 Task: Toggle the option that shows timestamps in the console.
Action: Mouse moved to (1053, 29)
Screenshot: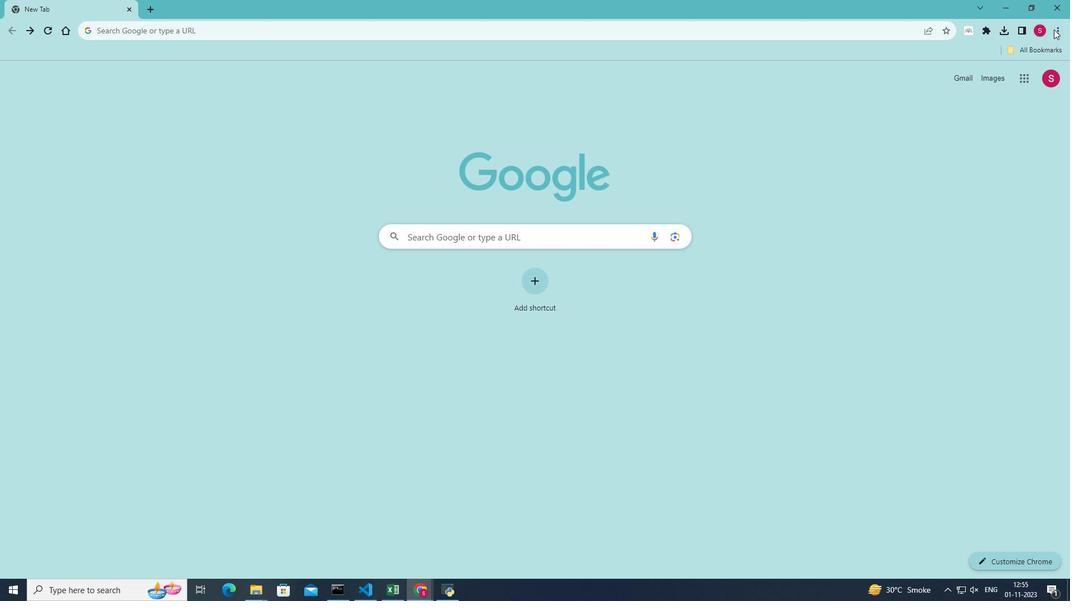 
Action: Mouse pressed left at (1053, 29)
Screenshot: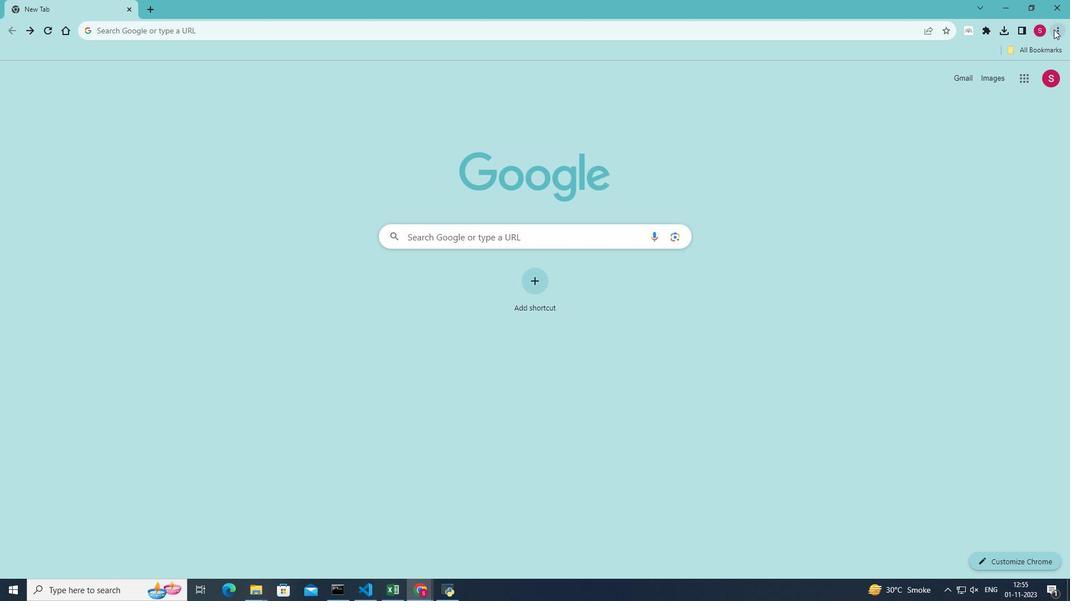 
Action: Mouse moved to (950, 201)
Screenshot: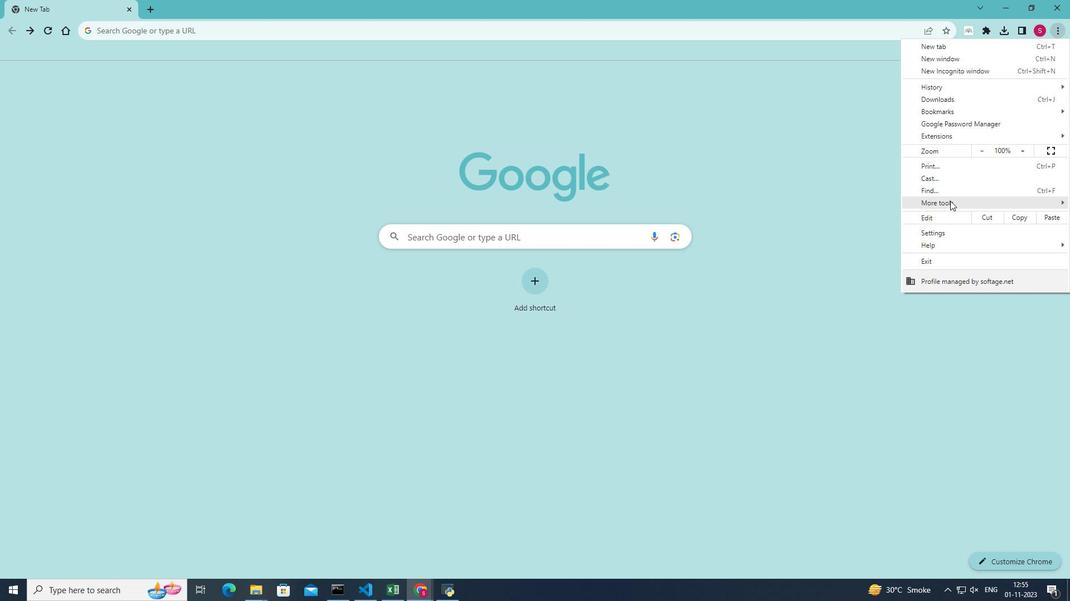 
Action: Mouse pressed left at (950, 201)
Screenshot: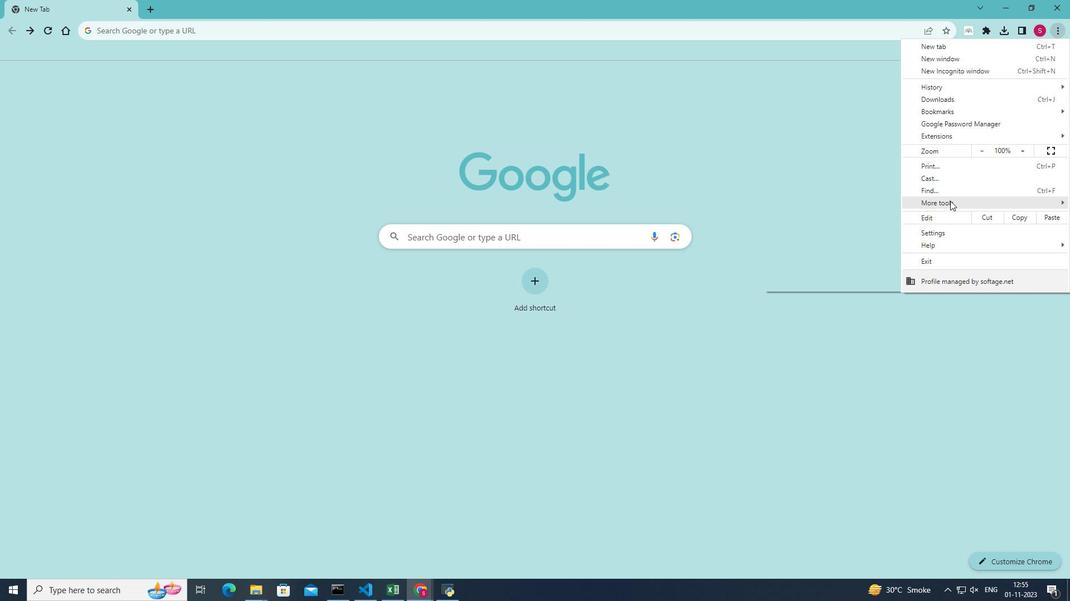 
Action: Mouse moved to (829, 286)
Screenshot: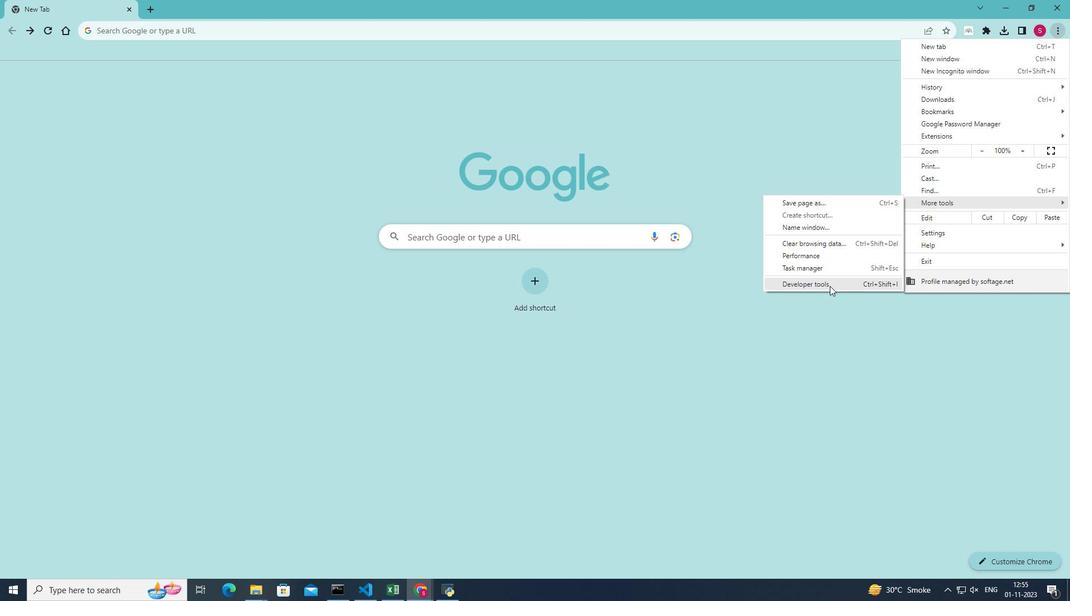 
Action: Mouse pressed left at (829, 286)
Screenshot: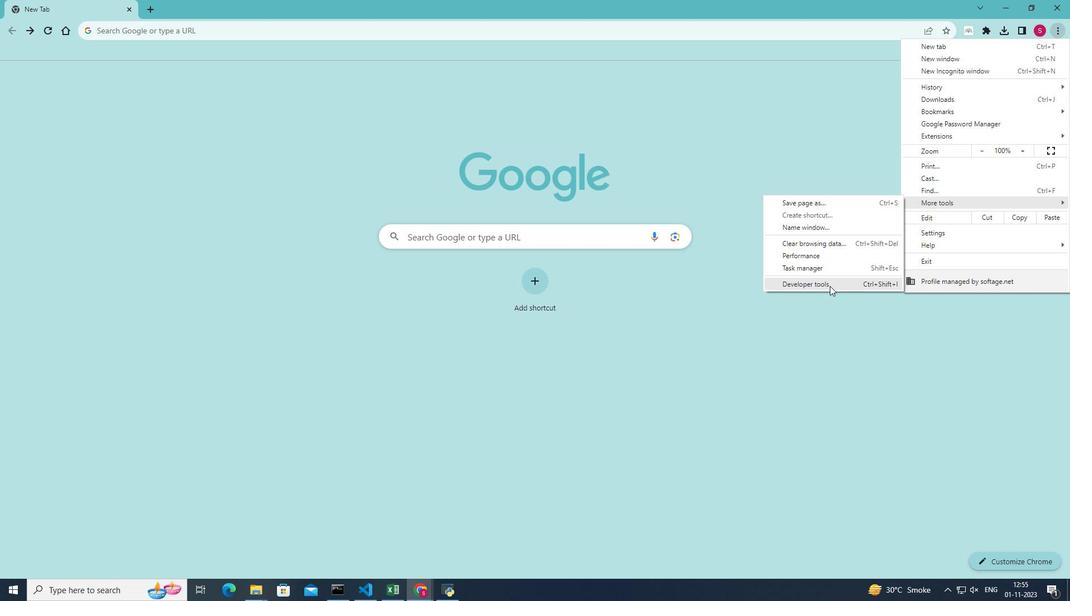 
Action: Mouse moved to (1032, 67)
Screenshot: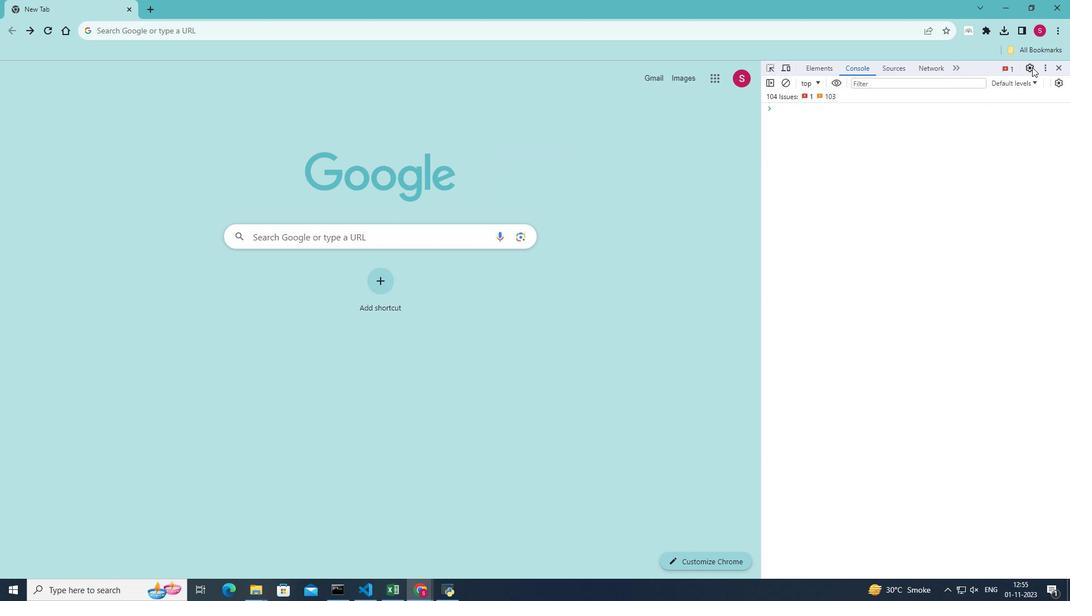 
Action: Mouse pressed left at (1032, 67)
Screenshot: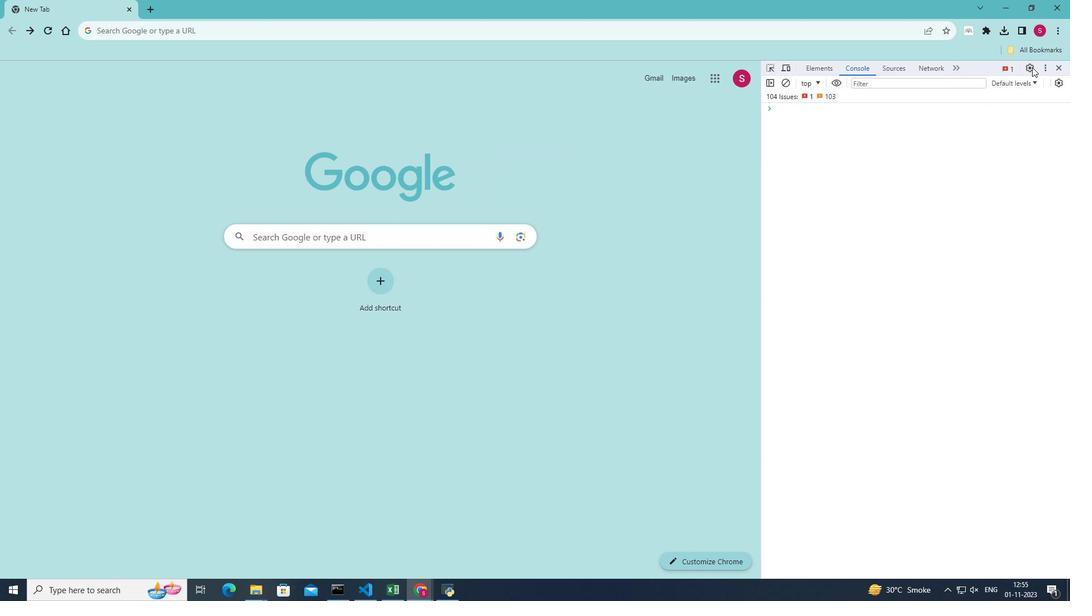 
Action: Mouse moved to (978, 404)
Screenshot: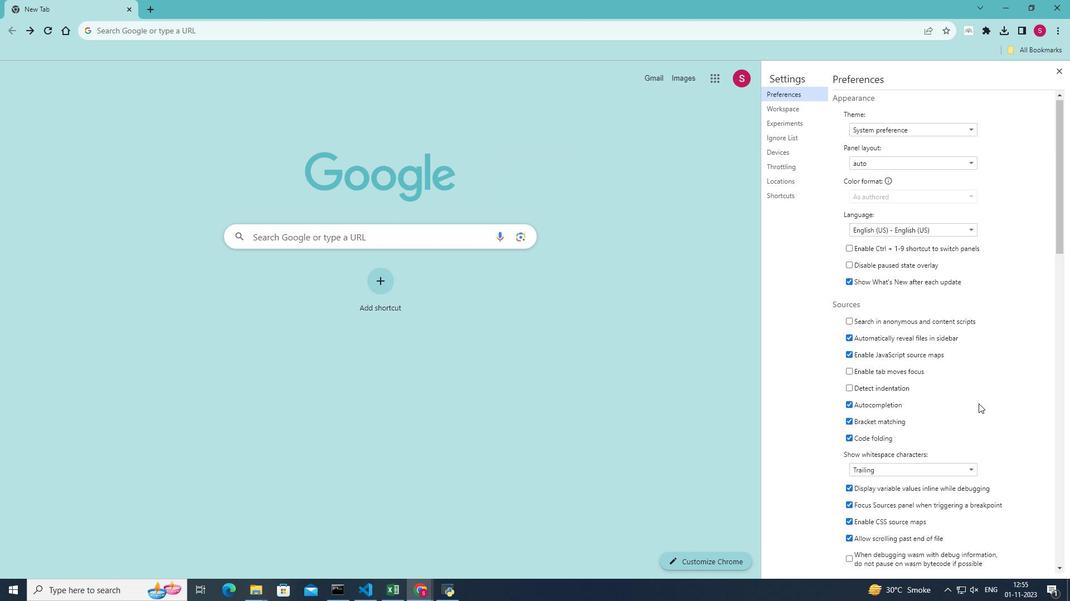 
Action: Mouse scrolled (978, 403) with delta (0, 0)
Screenshot: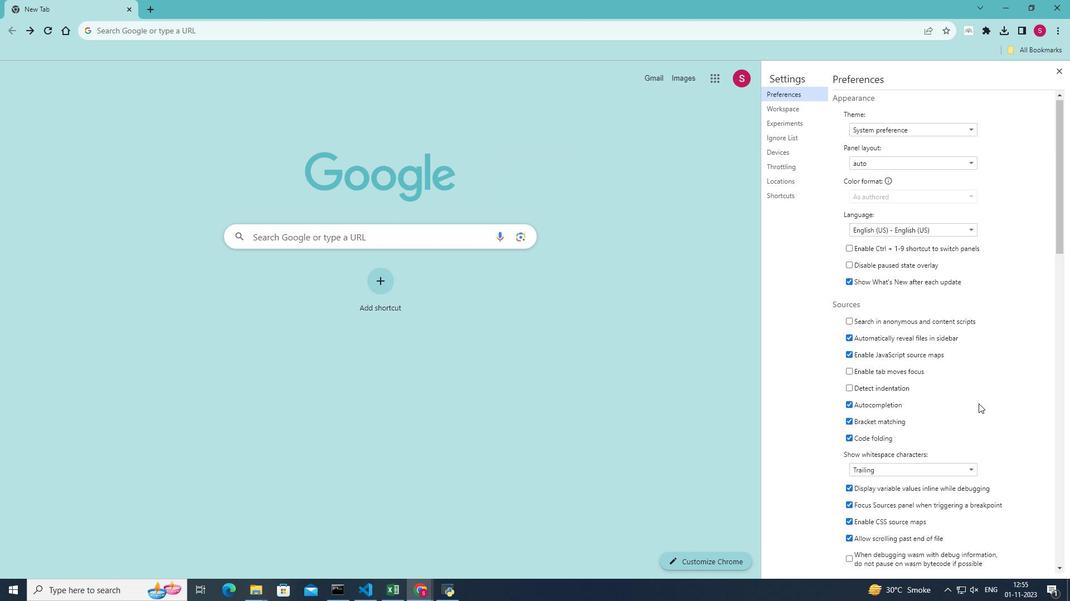 
Action: Mouse moved to (978, 404)
Screenshot: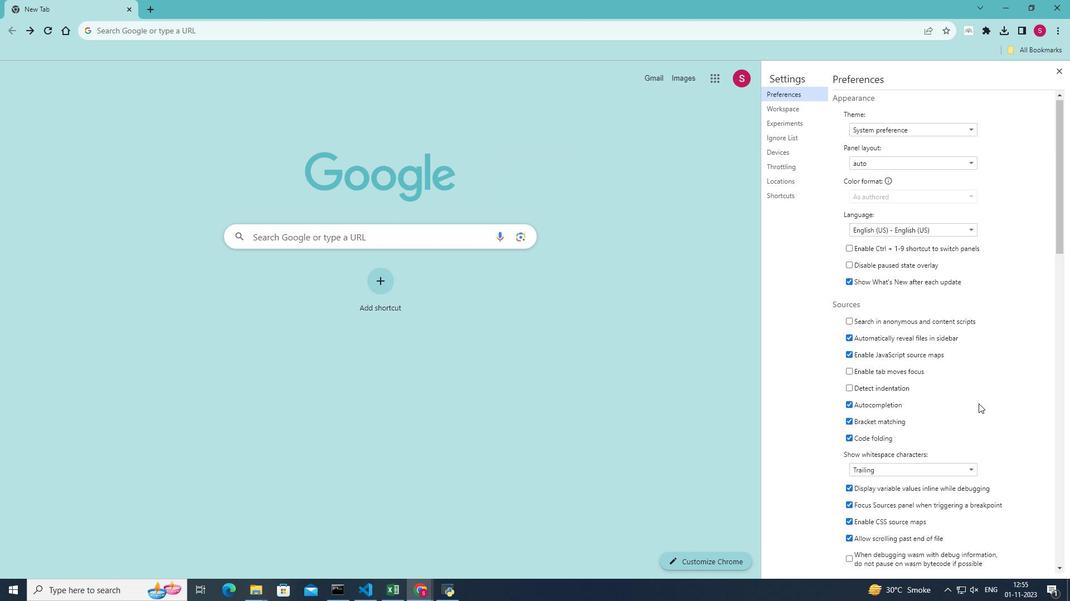 
Action: Mouse scrolled (978, 403) with delta (0, 0)
Screenshot: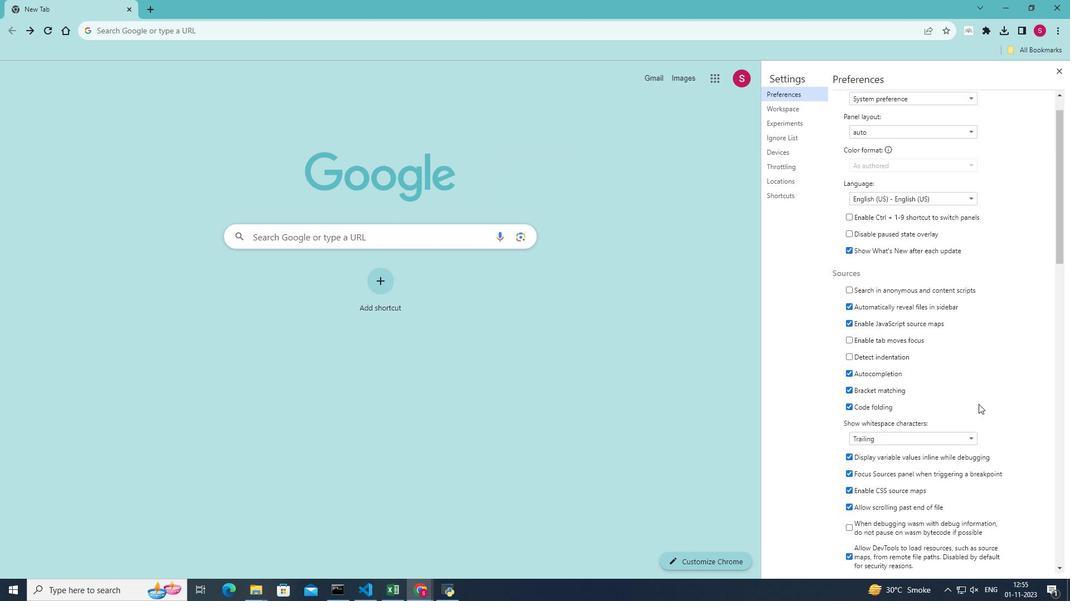 
Action: Mouse scrolled (978, 403) with delta (0, 0)
Screenshot: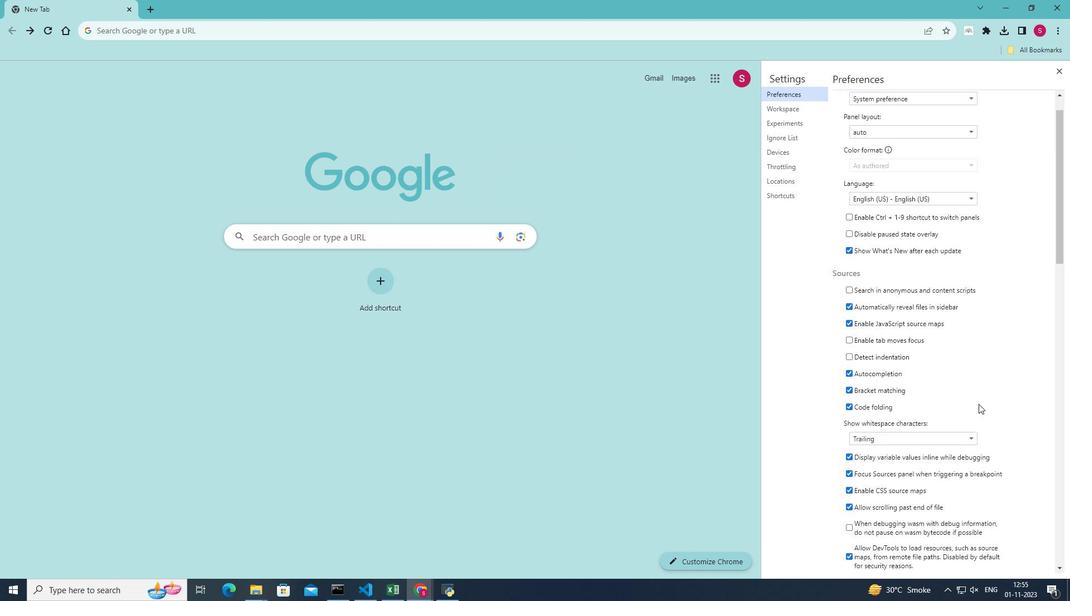 
Action: Mouse moved to (978, 404)
Screenshot: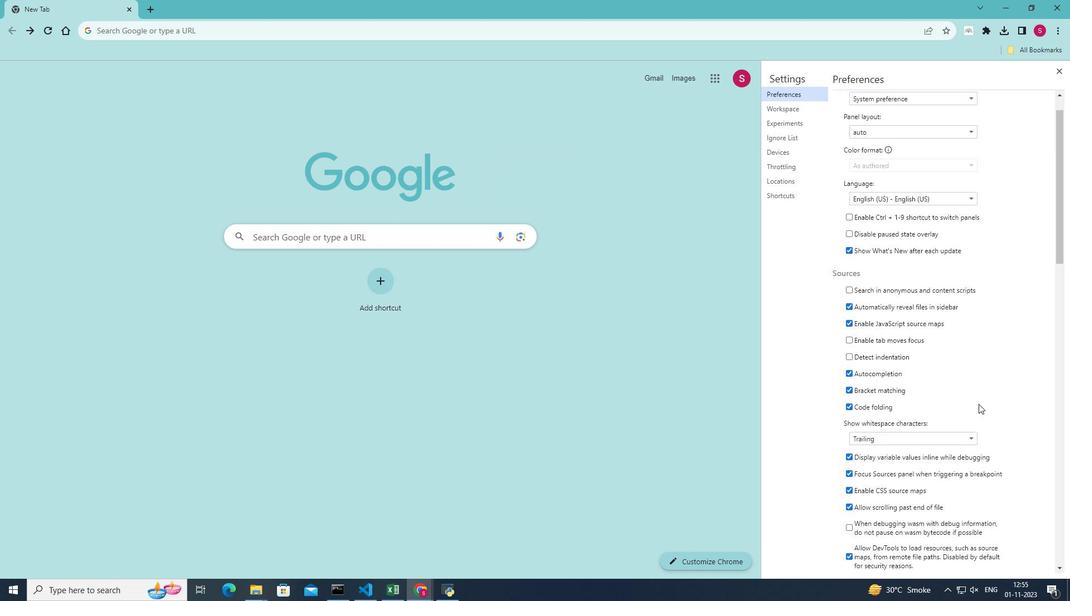 
Action: Mouse scrolled (978, 404) with delta (0, 0)
Screenshot: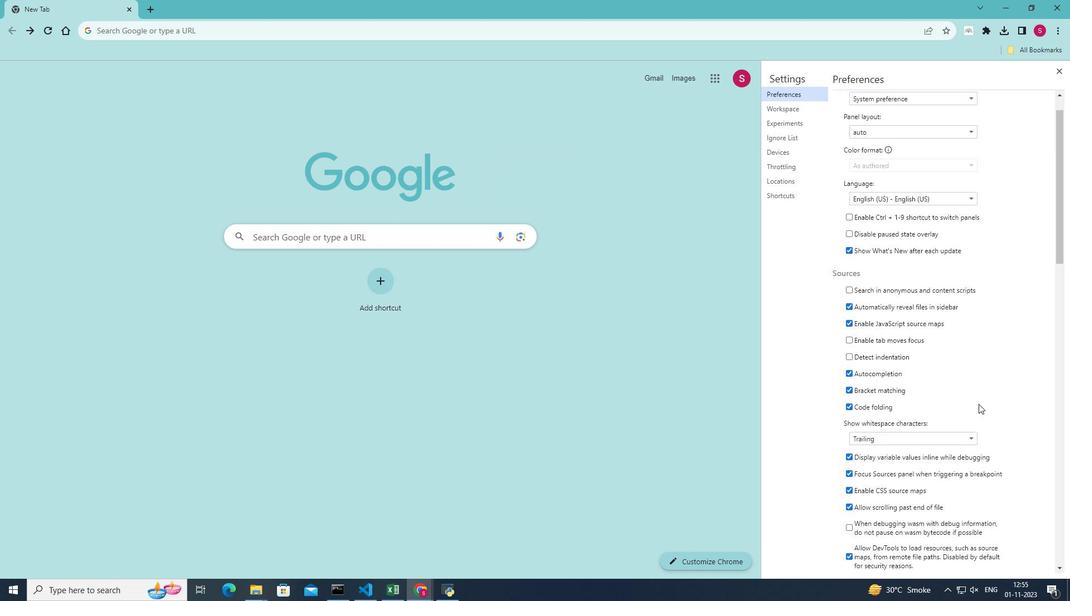 
Action: Mouse scrolled (978, 404) with delta (0, 0)
Screenshot: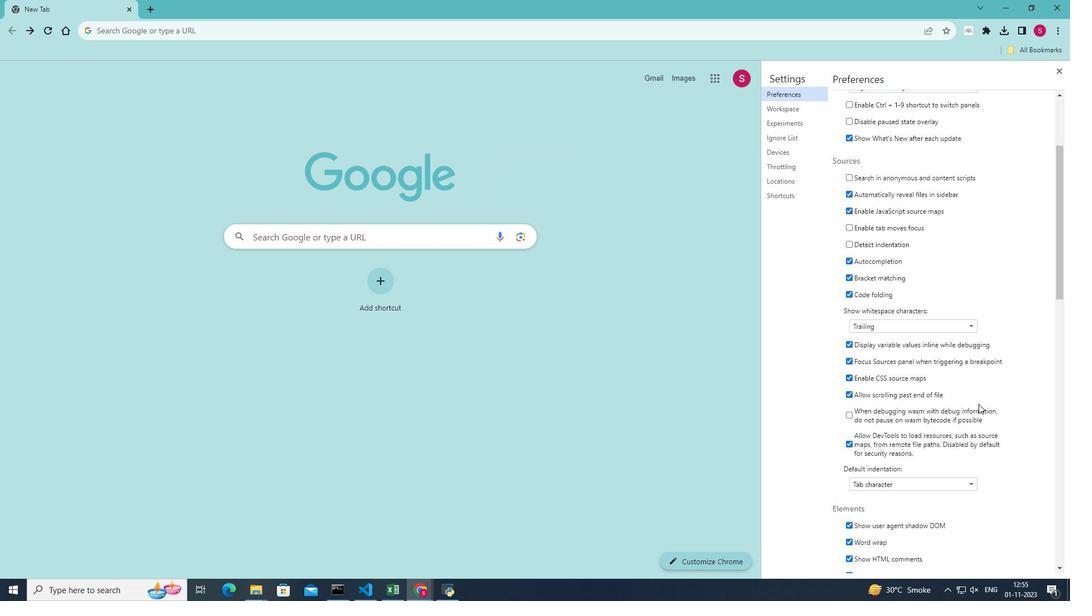 
Action: Mouse scrolled (978, 404) with delta (0, 0)
Screenshot: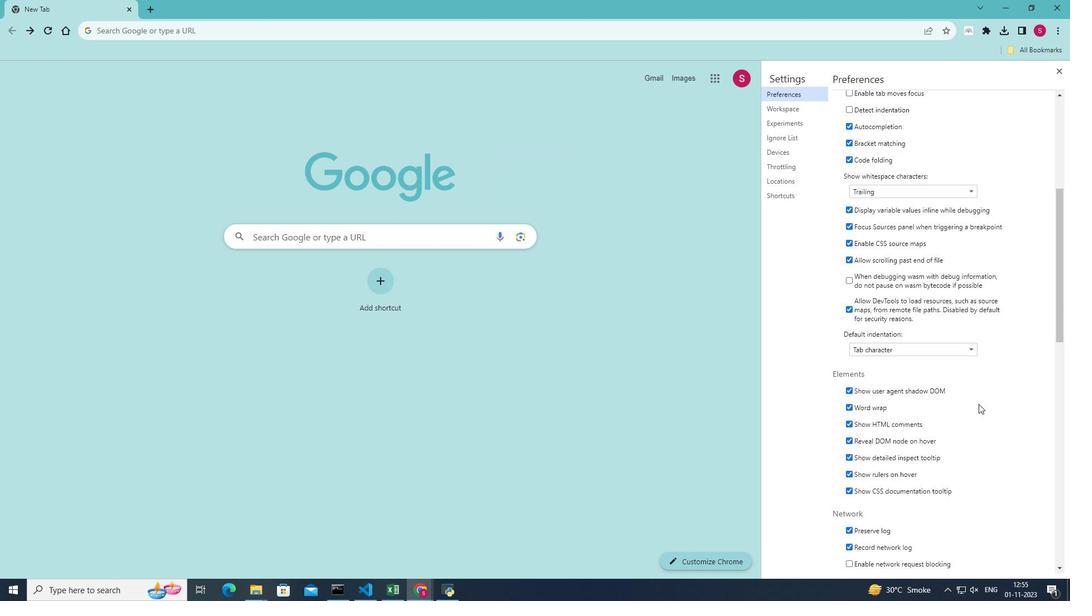 
Action: Mouse scrolled (978, 404) with delta (0, 0)
Screenshot: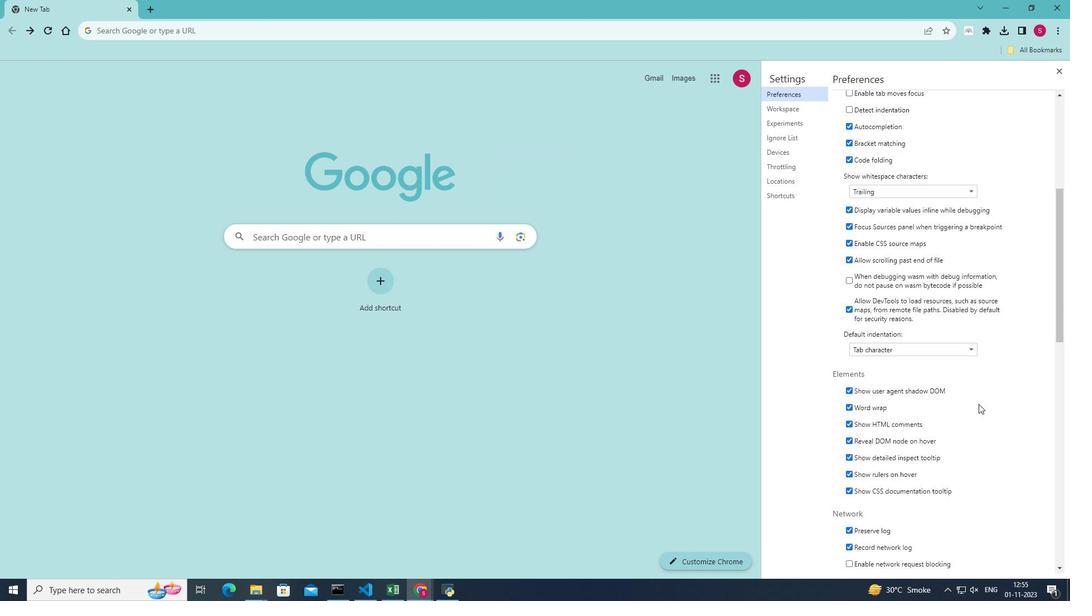 
Action: Mouse scrolled (978, 404) with delta (0, 0)
Screenshot: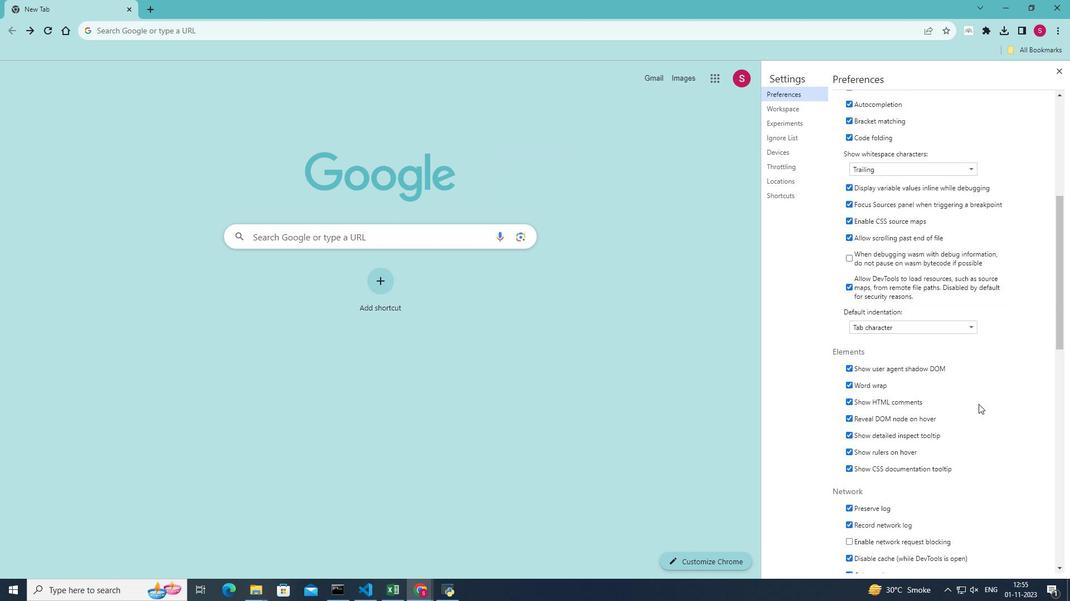 
Action: Mouse scrolled (978, 404) with delta (0, 0)
Screenshot: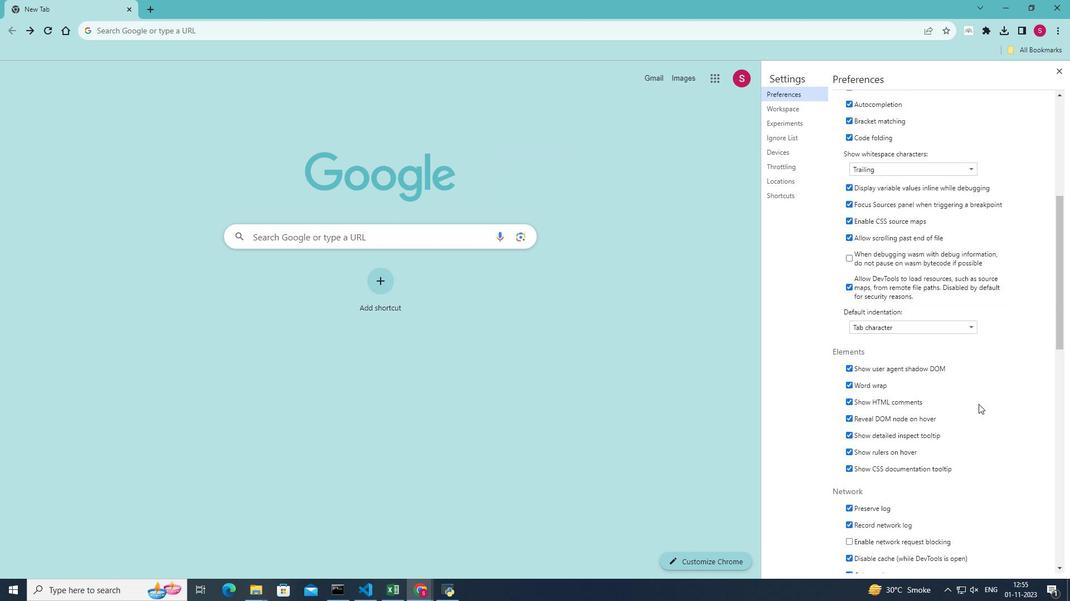 
Action: Mouse scrolled (978, 404) with delta (0, 0)
Screenshot: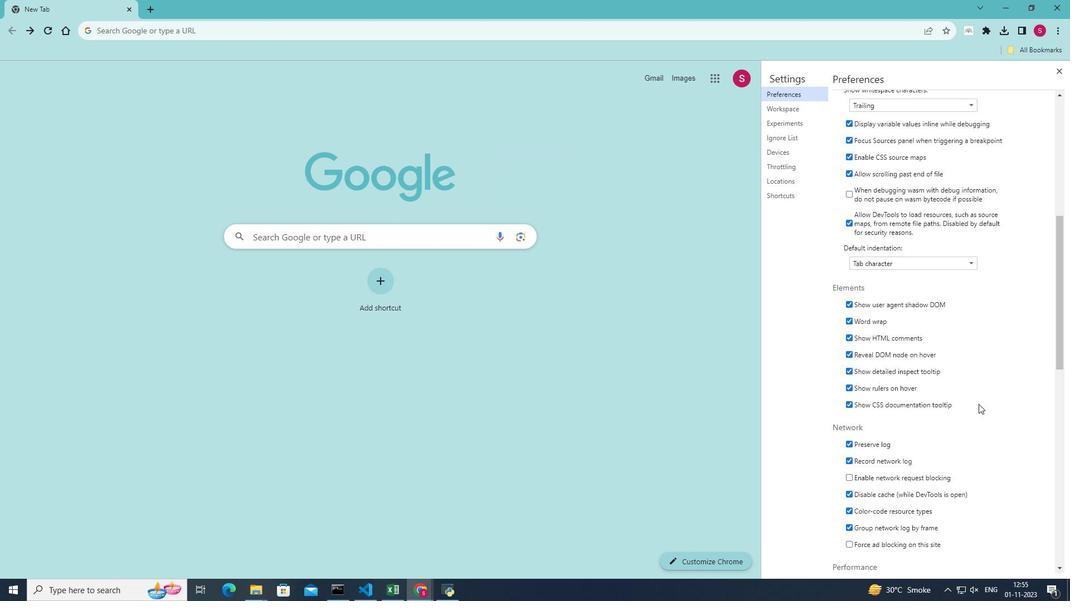 
Action: Mouse scrolled (978, 404) with delta (0, 0)
Screenshot: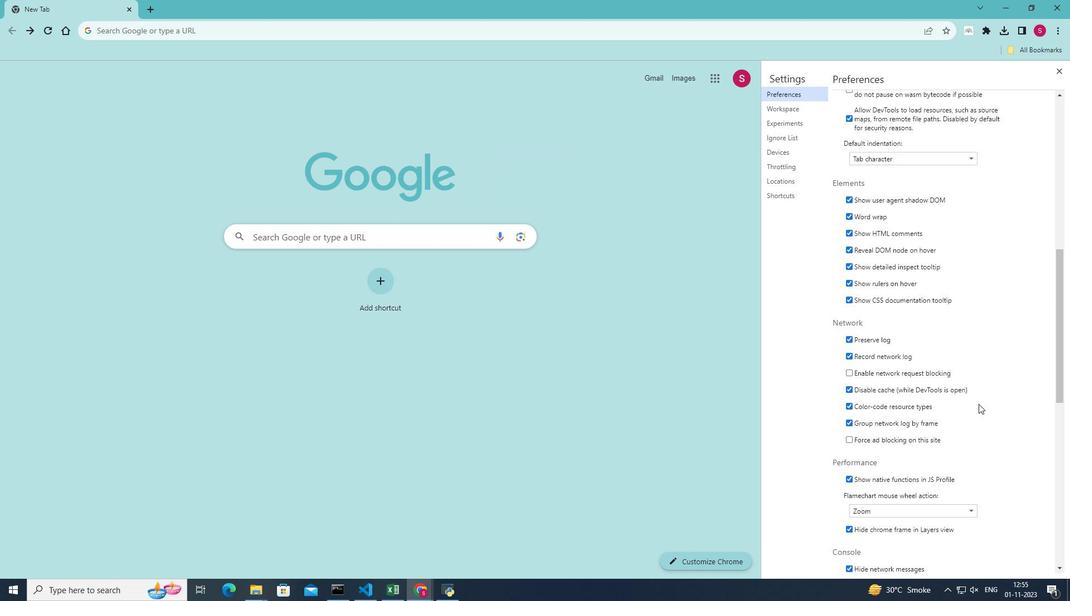 
Action: Mouse moved to (977, 404)
Screenshot: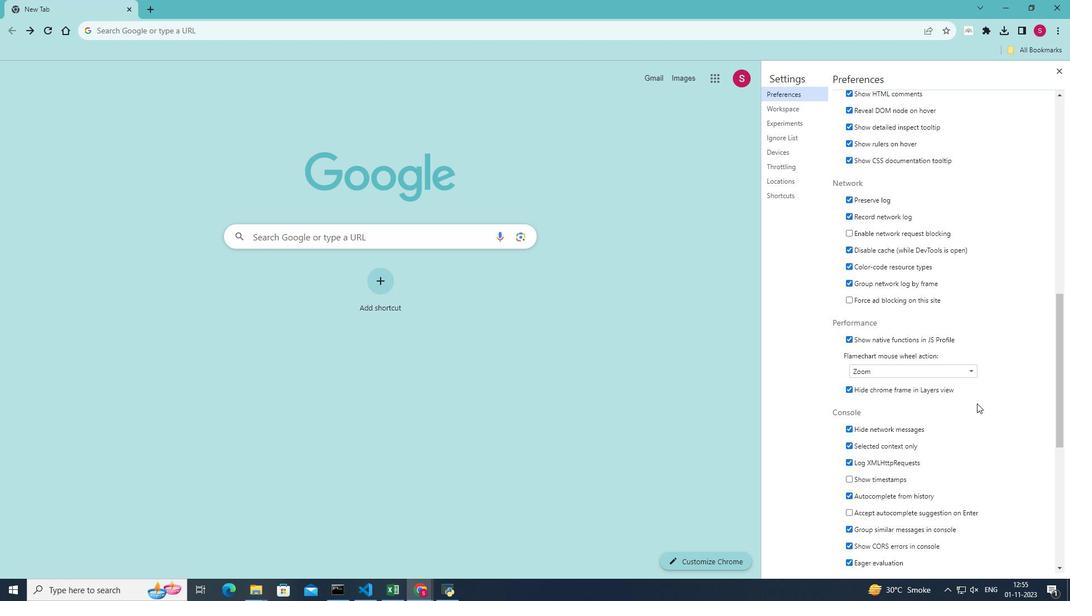 
Action: Mouse scrolled (977, 403) with delta (0, 0)
Screenshot: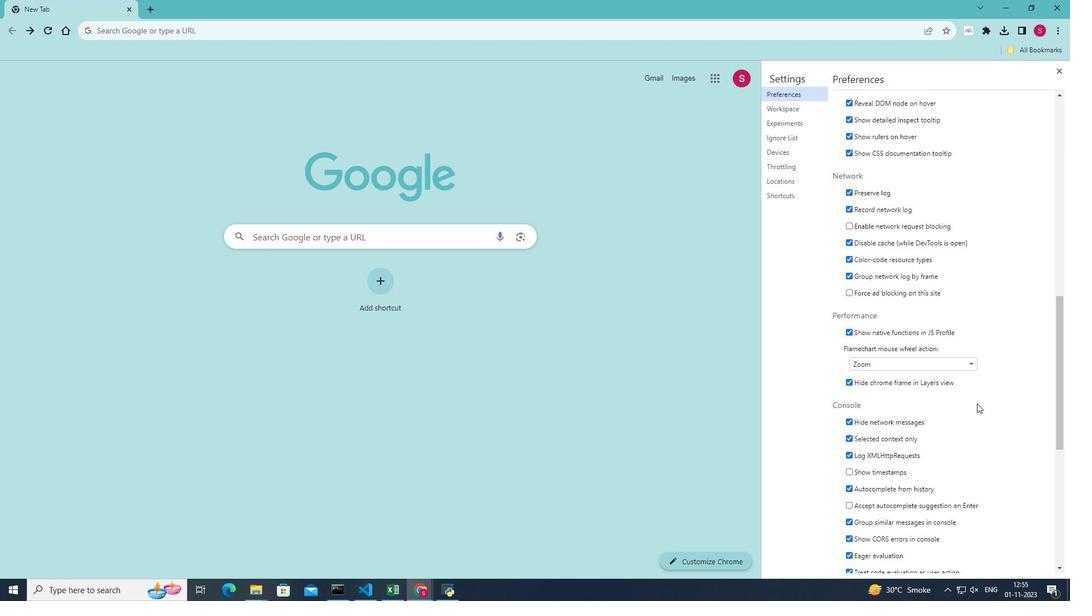 
Action: Mouse scrolled (977, 403) with delta (0, 0)
Screenshot: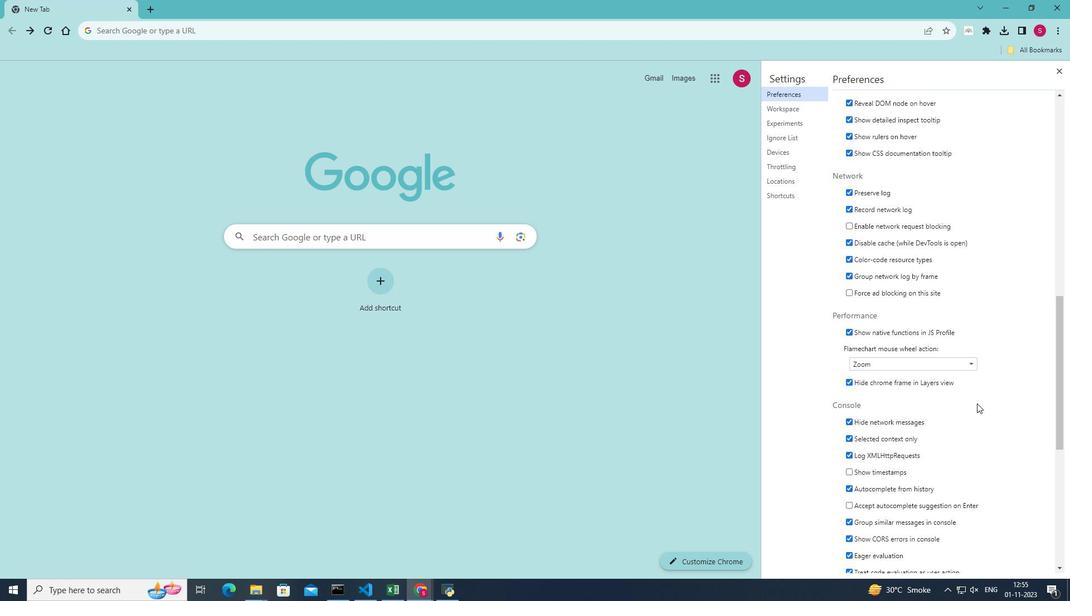 
Action: Mouse scrolled (977, 403) with delta (0, 0)
Screenshot: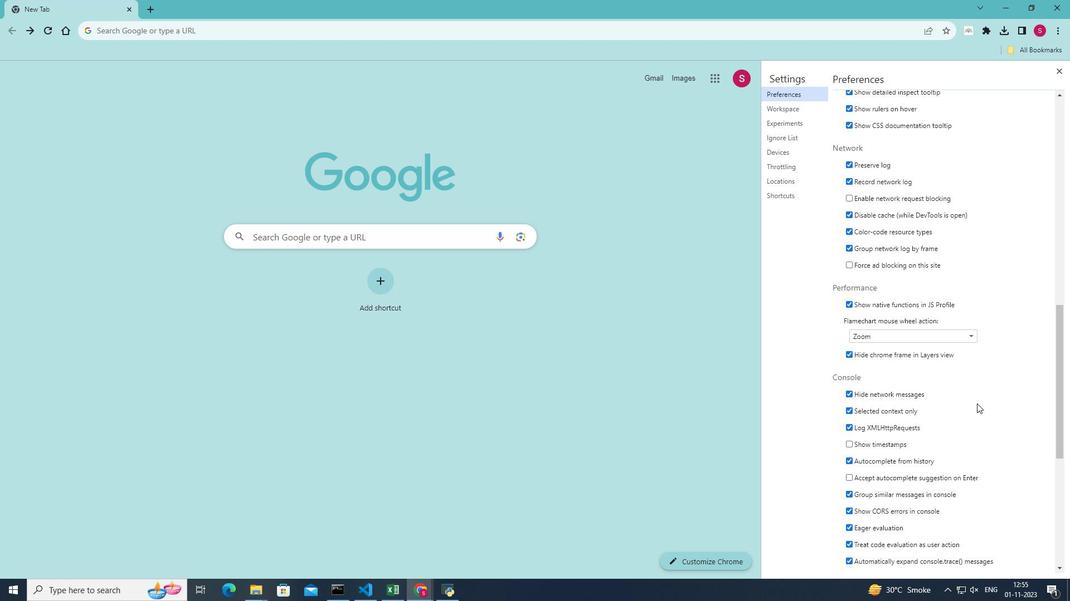 
Action: Mouse scrolled (977, 403) with delta (0, 0)
Screenshot: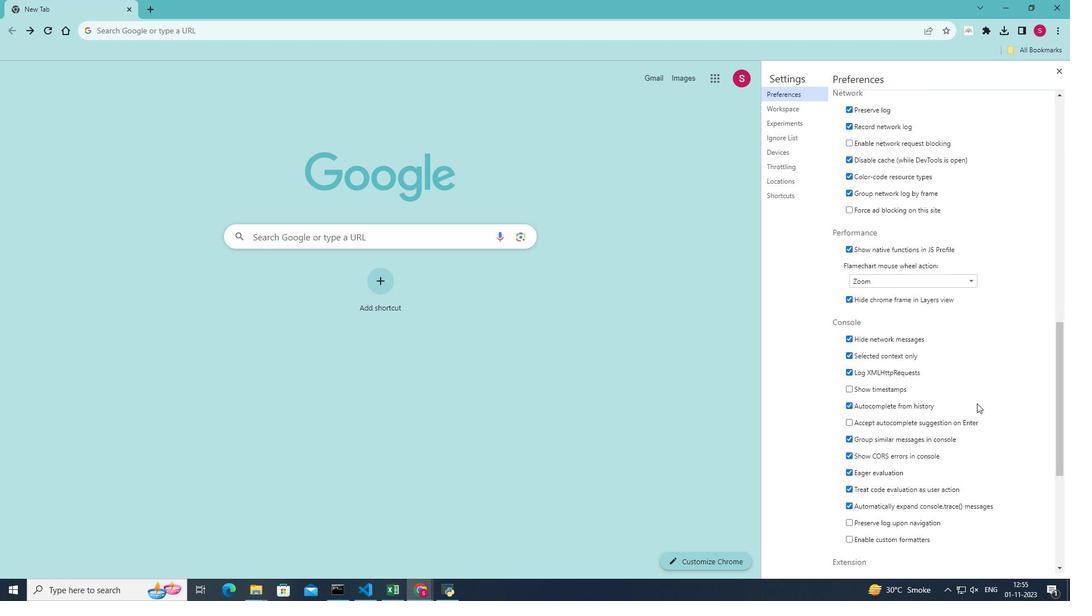 
Action: Mouse scrolled (977, 403) with delta (0, 0)
Screenshot: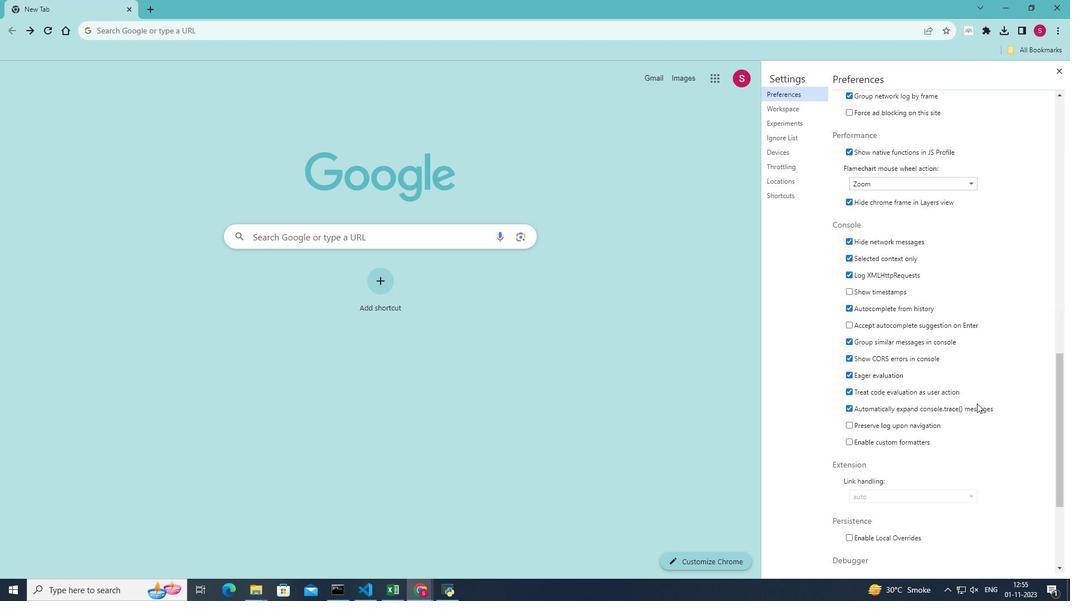 
Action: Mouse moved to (849, 199)
Screenshot: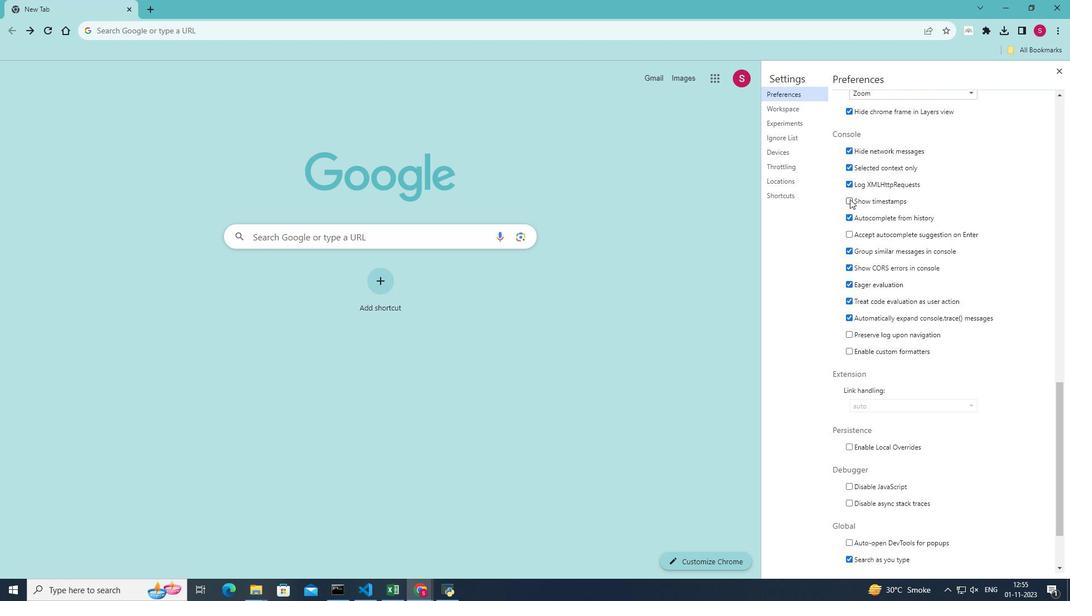 
Action: Mouse pressed left at (849, 199)
Screenshot: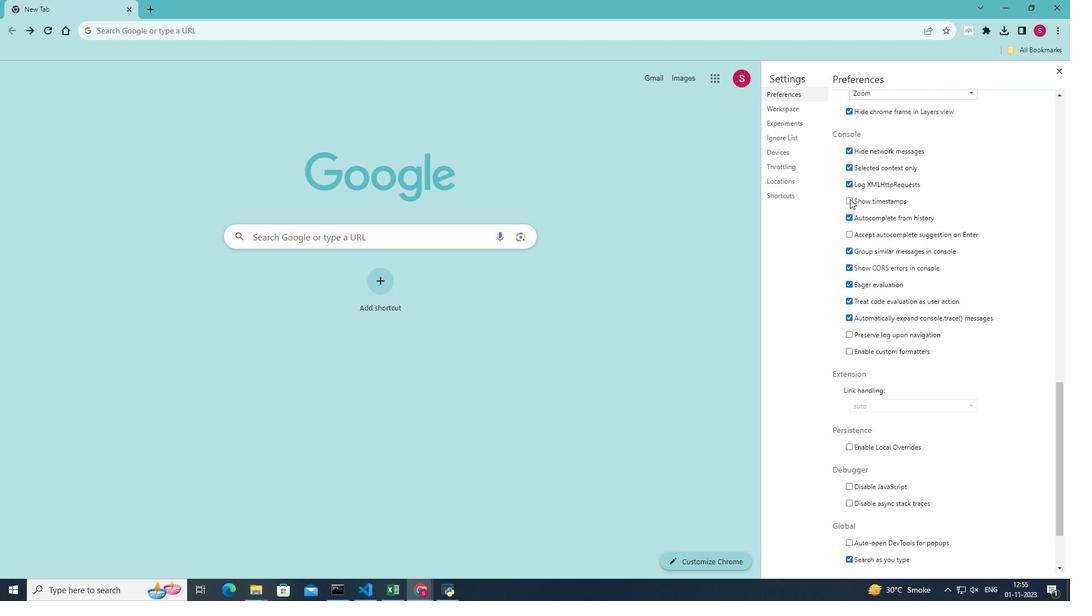 
Action: Mouse moved to (985, 210)
Screenshot: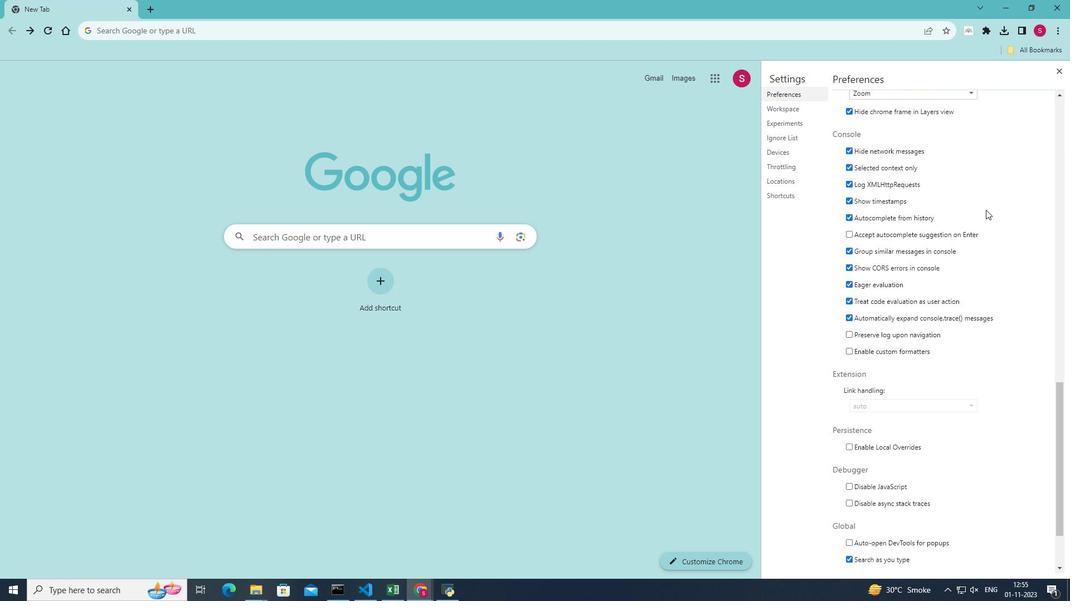 
